 Task: Create List Action Items in Board Productivity Hacks to Workspace Computer Networking. Create List Decisions in Board IT Risk Management to Workspace Computer Networking. Create List Agreements in Board IT Security and Compliance Management to Workspace Computer Networking
Action: Mouse moved to (95, 45)
Screenshot: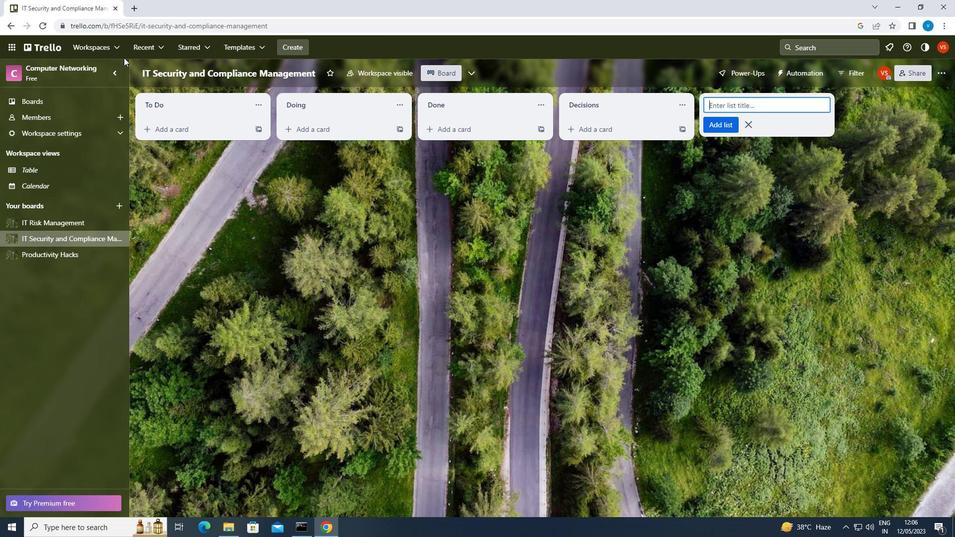 
Action: Mouse pressed left at (95, 45)
Screenshot: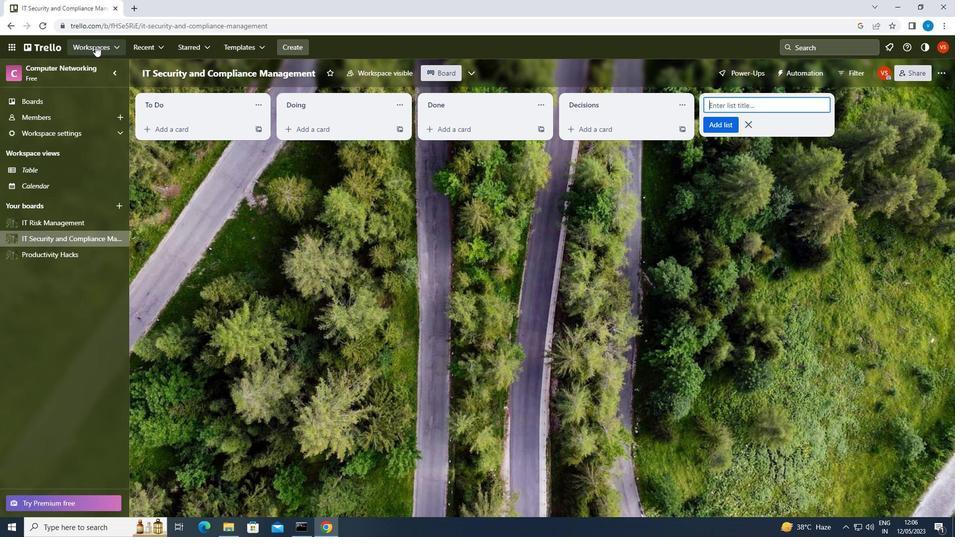 
Action: Mouse moved to (131, 291)
Screenshot: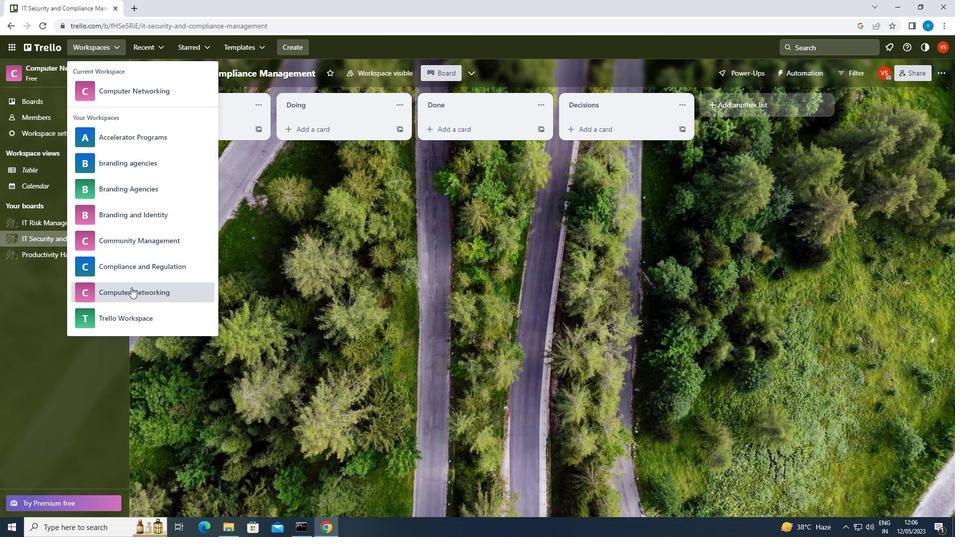 
Action: Mouse pressed left at (131, 291)
Screenshot: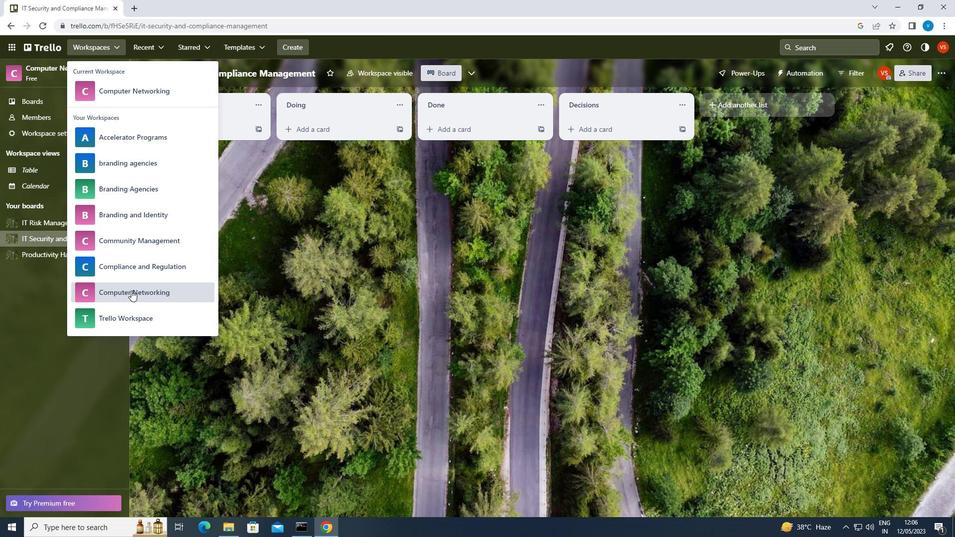 
Action: Mouse moved to (819, 412)
Screenshot: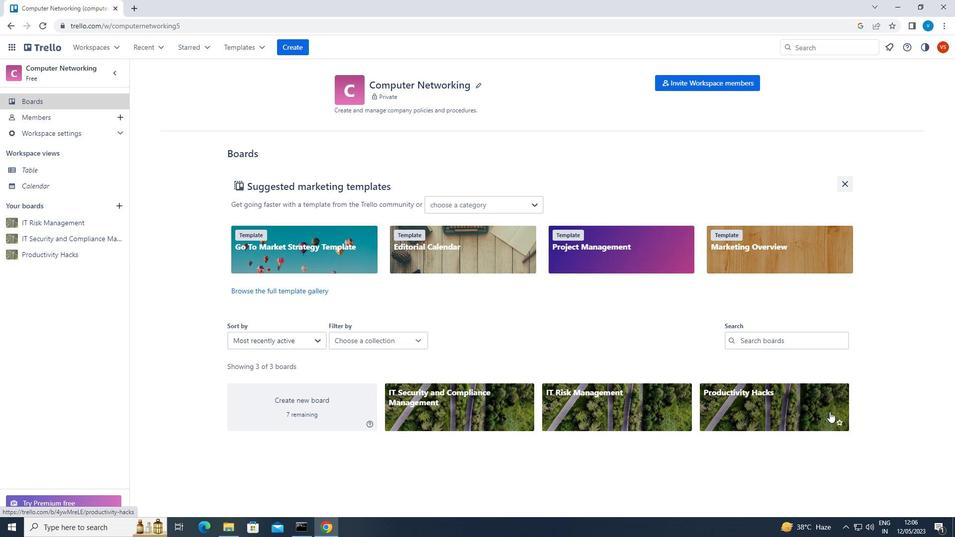 
Action: Mouse pressed left at (819, 412)
Screenshot: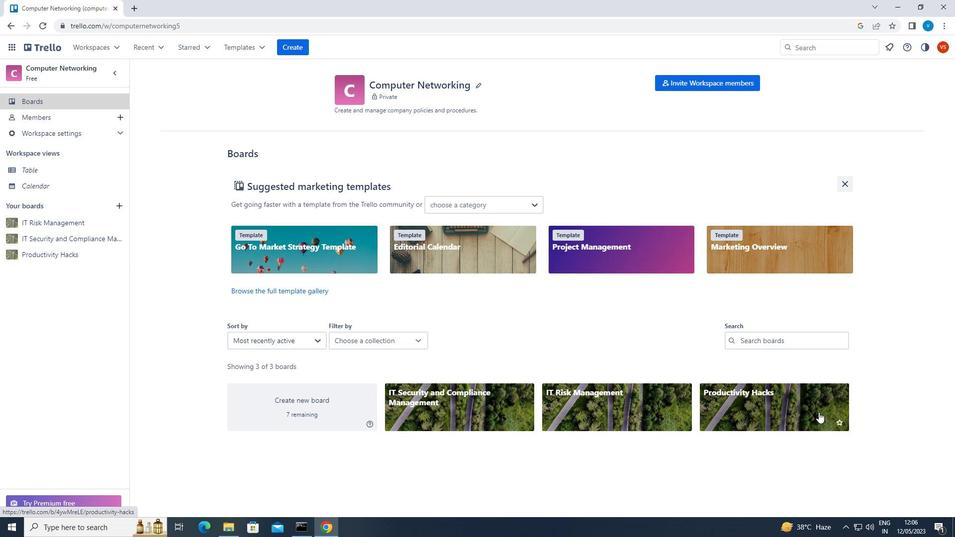 
Action: Mouse moved to (321, 102)
Screenshot: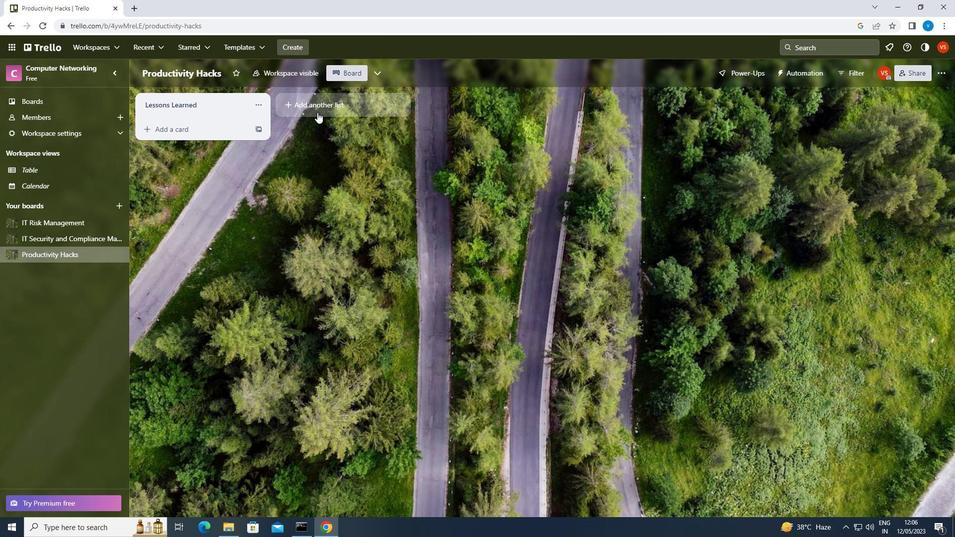 
Action: Mouse pressed left at (321, 102)
Screenshot: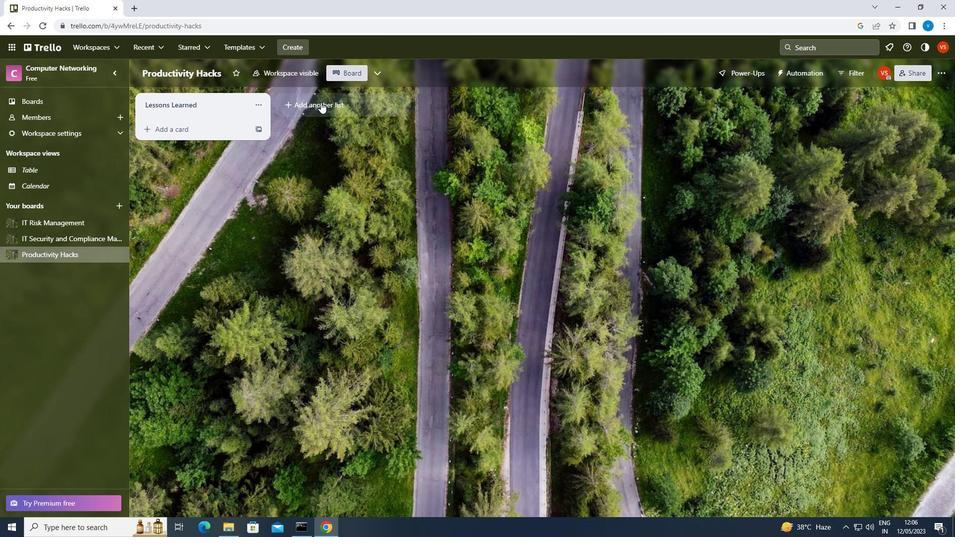 
Action: Key pressed <Key.shift>ACTION<Key.space><Key.shift>ITEMS<Key.enter>
Screenshot: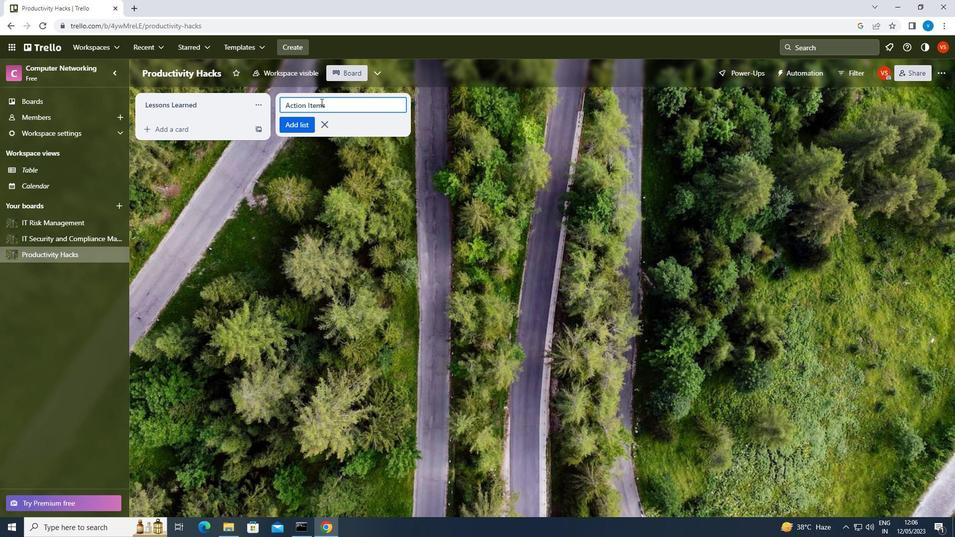 
Action: Mouse moved to (76, 217)
Screenshot: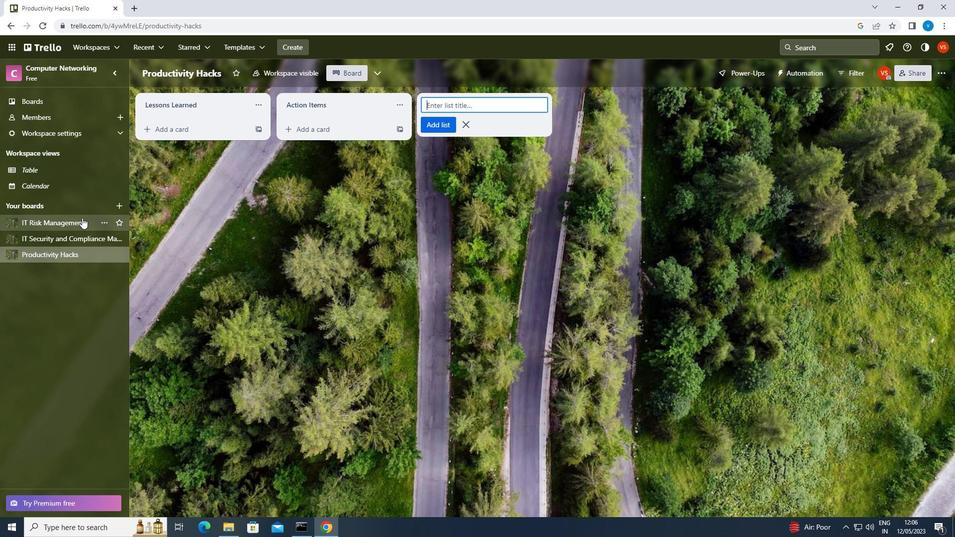 
Action: Mouse pressed left at (76, 217)
Screenshot: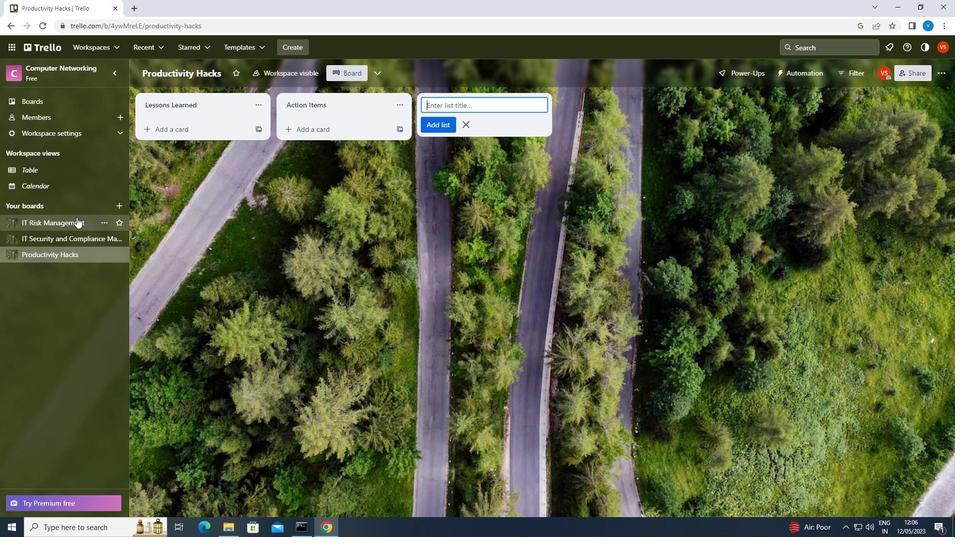 
Action: Mouse moved to (751, 104)
Screenshot: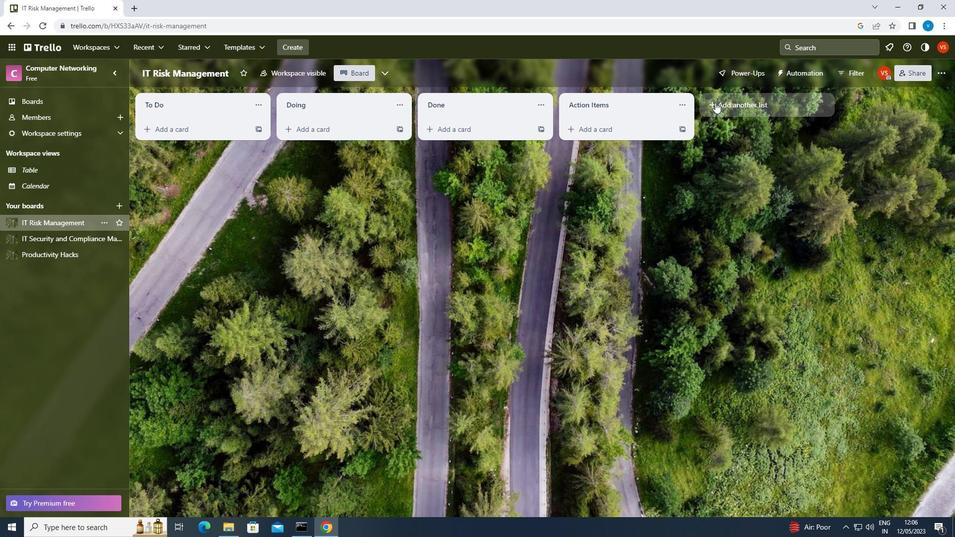 
Action: Mouse pressed left at (751, 104)
Screenshot: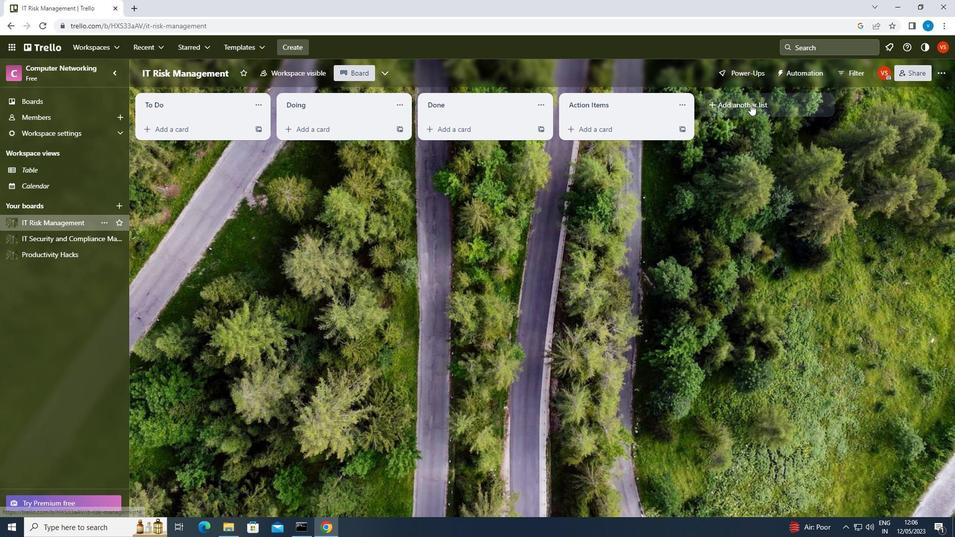
Action: Key pressed <Key.shift>DECISIONS<Key.enter>
Screenshot: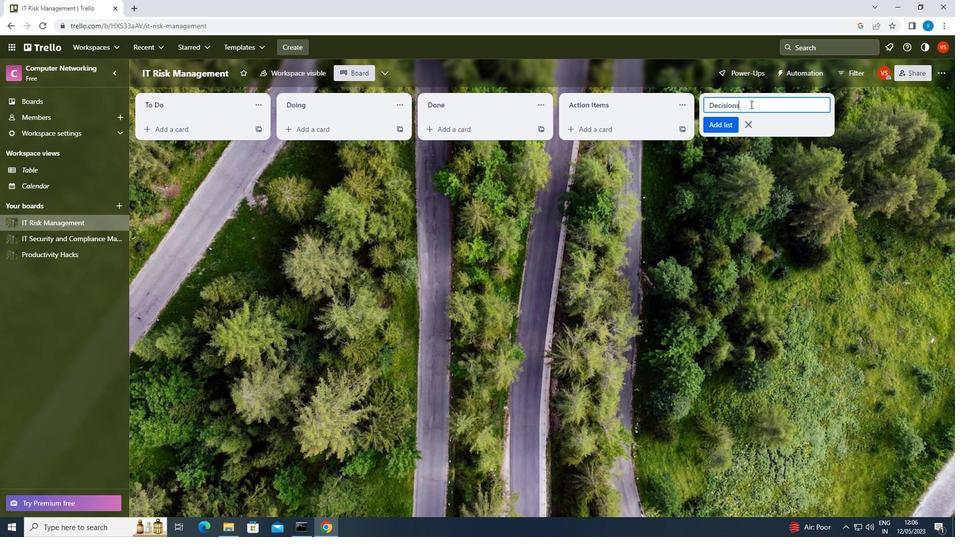 
Action: Mouse moved to (68, 238)
Screenshot: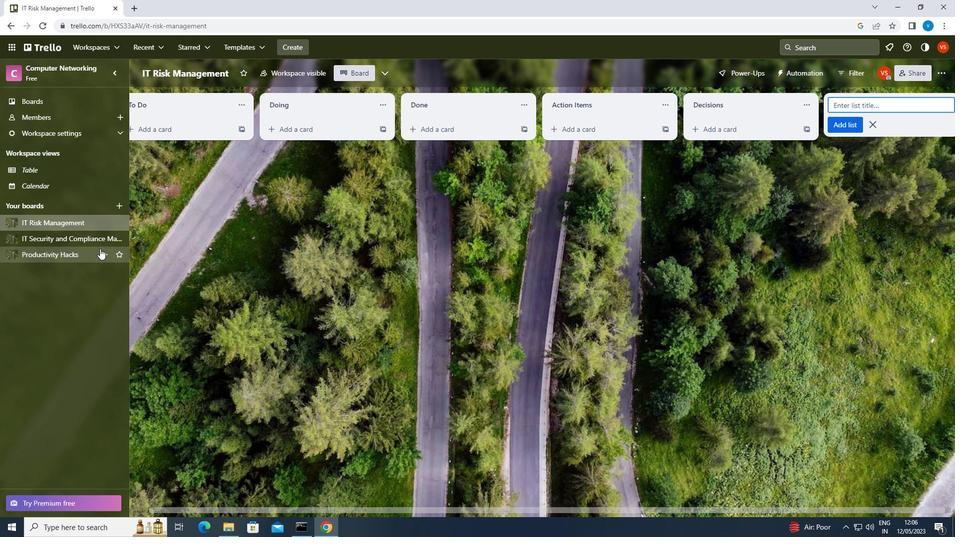 
Action: Mouse pressed left at (68, 238)
Screenshot: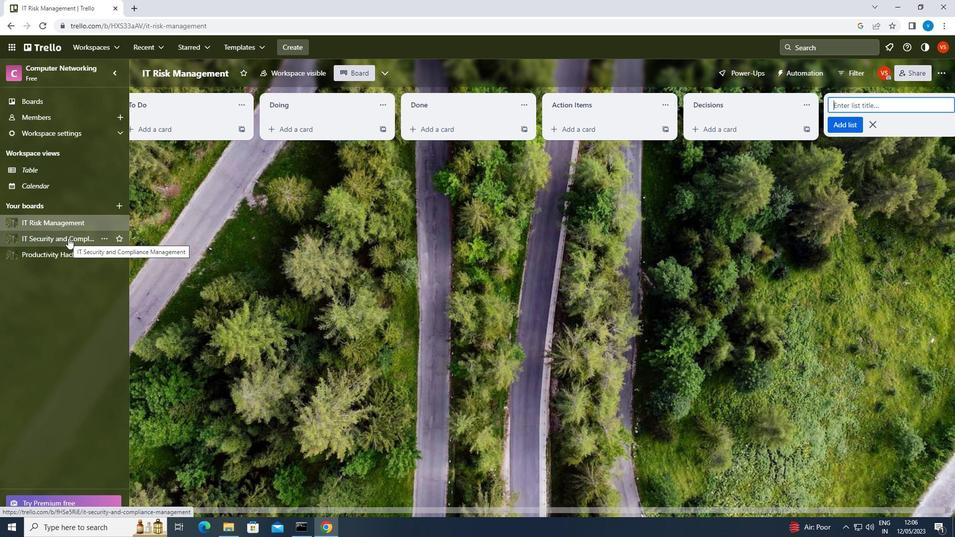 
Action: Mouse moved to (751, 102)
Screenshot: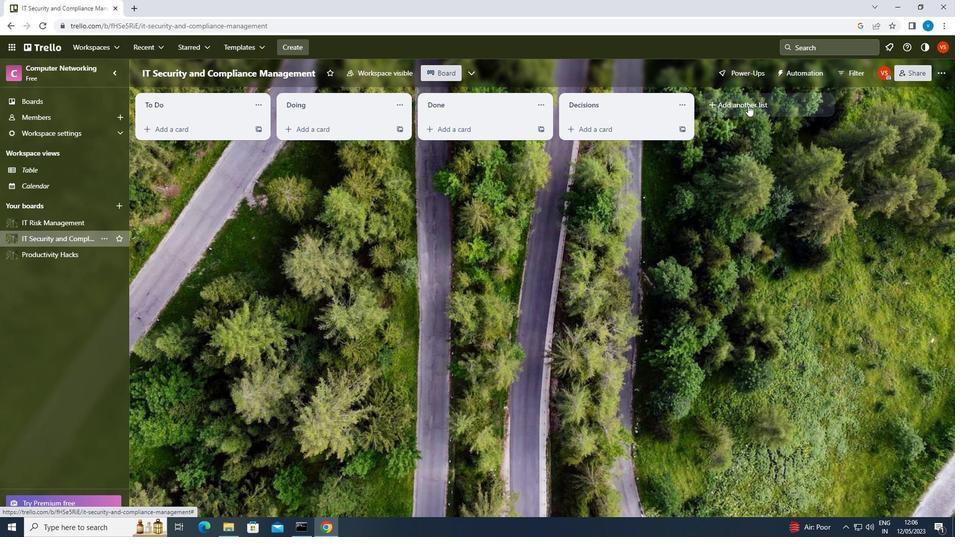 
Action: Mouse pressed left at (751, 102)
Screenshot: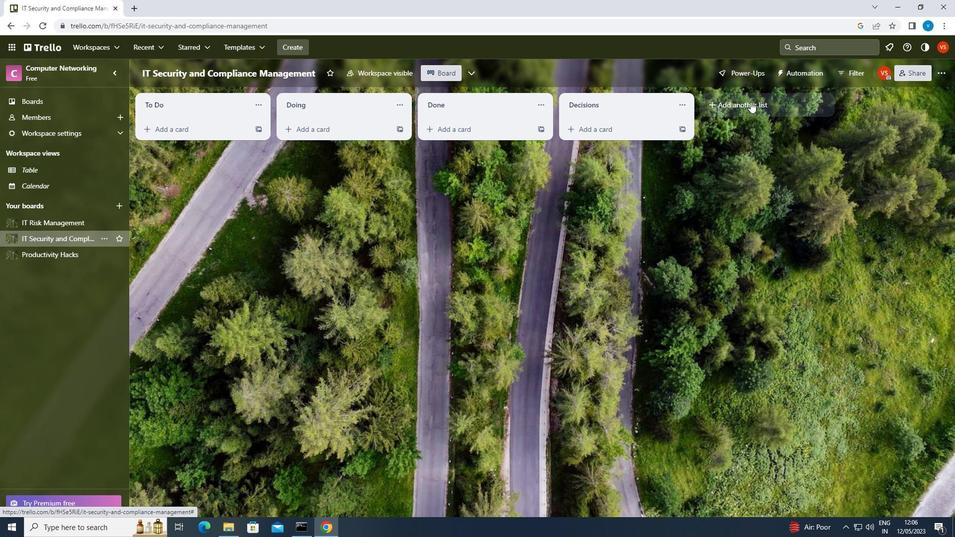 
Action: Key pressed <Key.shift>AGREEMENTS<Key.enter>
Screenshot: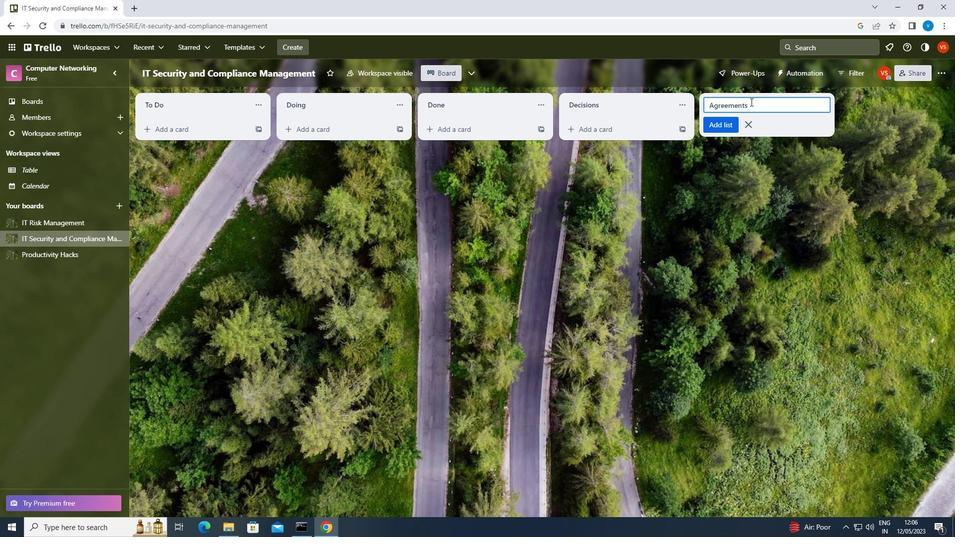 
